 Task: Sort the products in the category "Intimacy" by price (lowest first).
Action: Mouse moved to (273, 134)
Screenshot: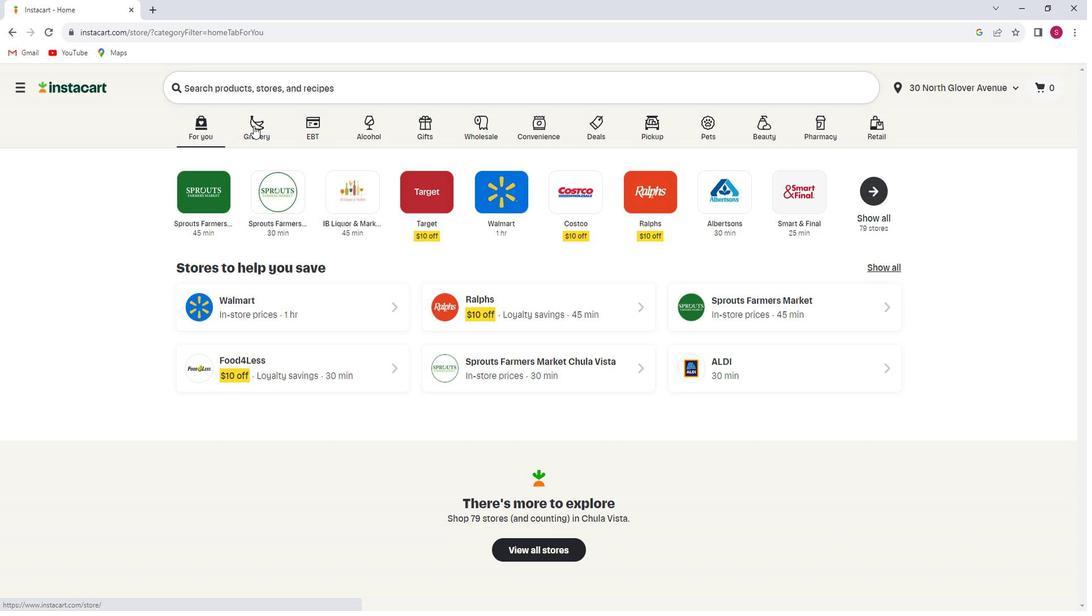 
Action: Mouse pressed left at (273, 134)
Screenshot: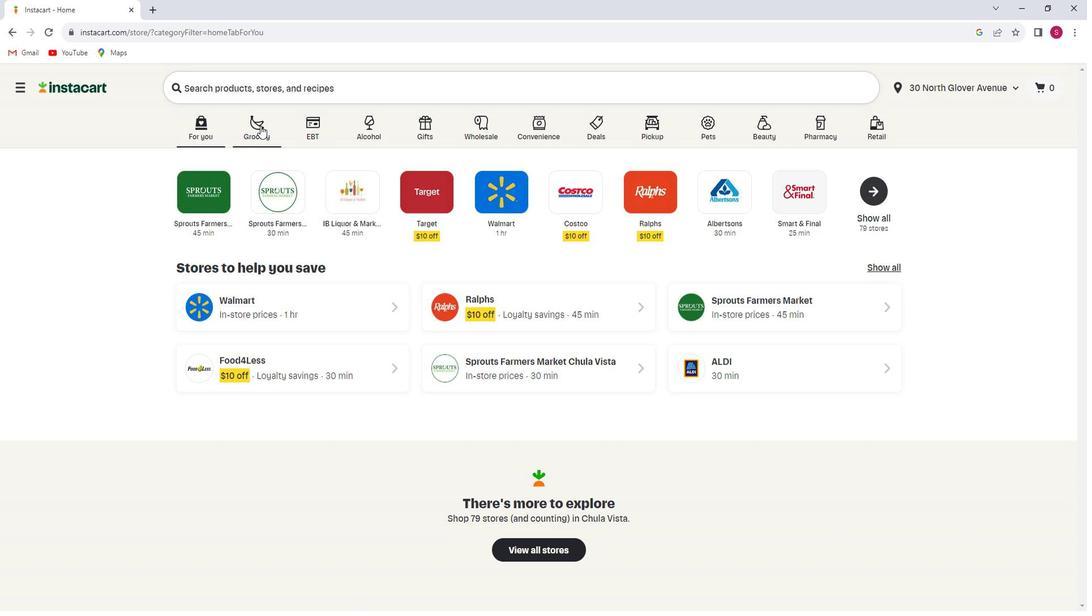 
Action: Mouse moved to (279, 355)
Screenshot: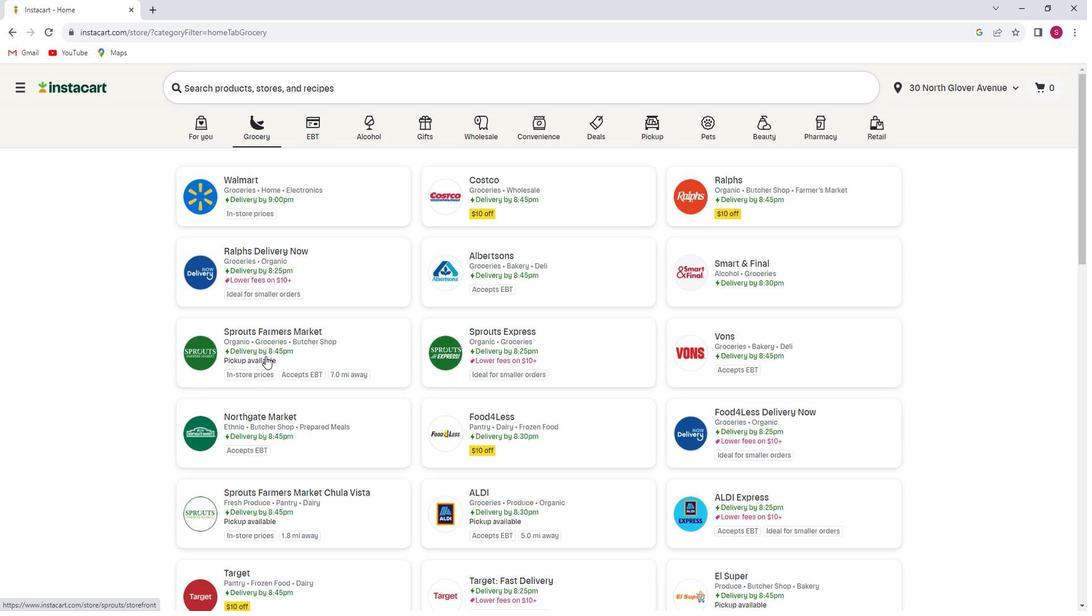 
Action: Mouse pressed left at (279, 355)
Screenshot: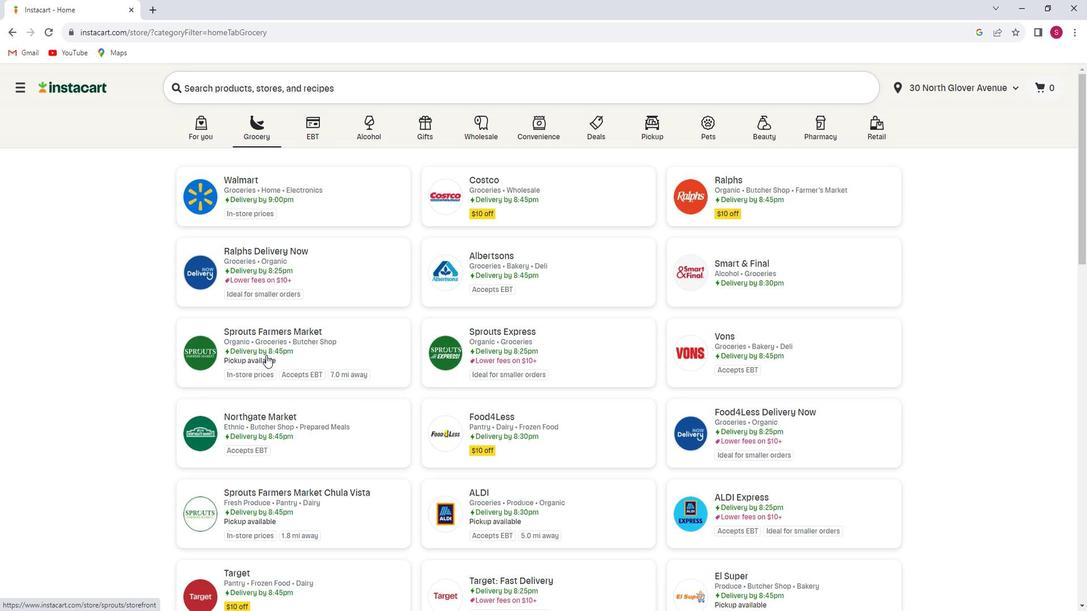 
Action: Mouse moved to (79, 393)
Screenshot: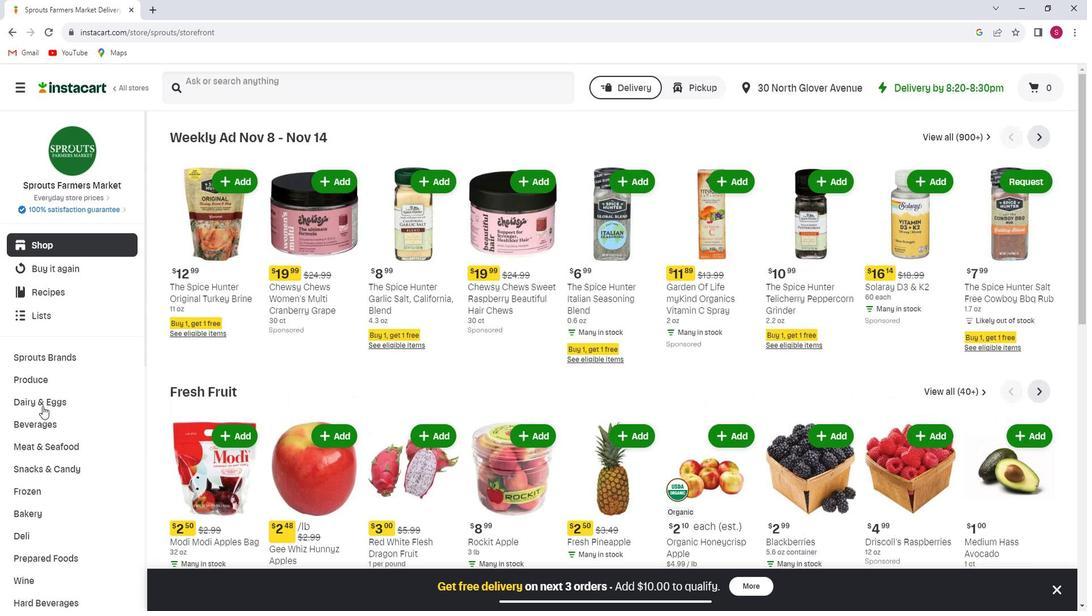 
Action: Mouse scrolled (79, 393) with delta (0, 0)
Screenshot: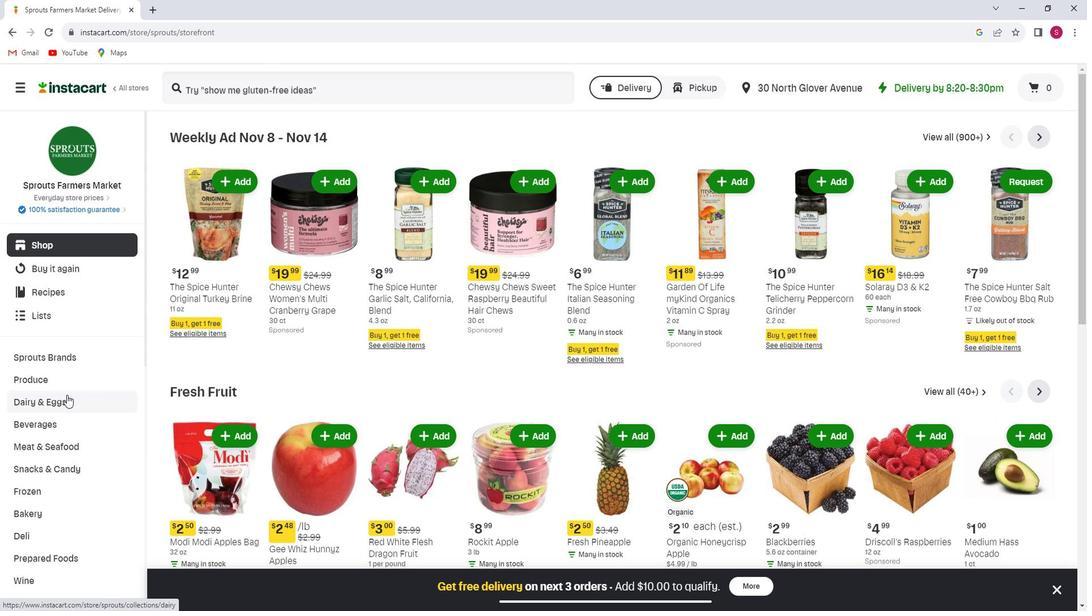 
Action: Mouse scrolled (79, 393) with delta (0, 0)
Screenshot: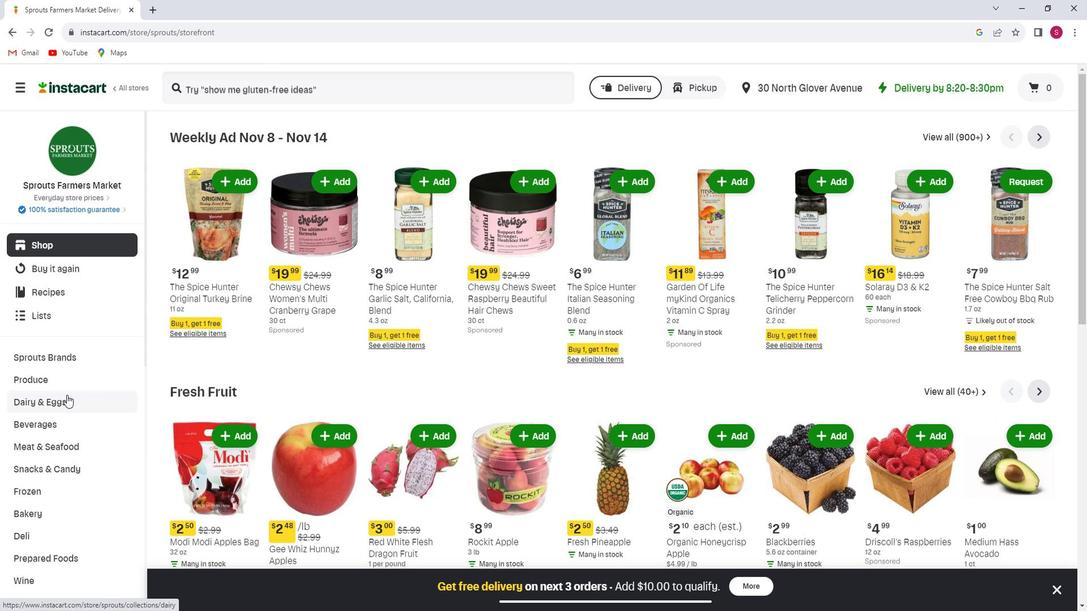 
Action: Mouse scrolled (79, 393) with delta (0, 0)
Screenshot: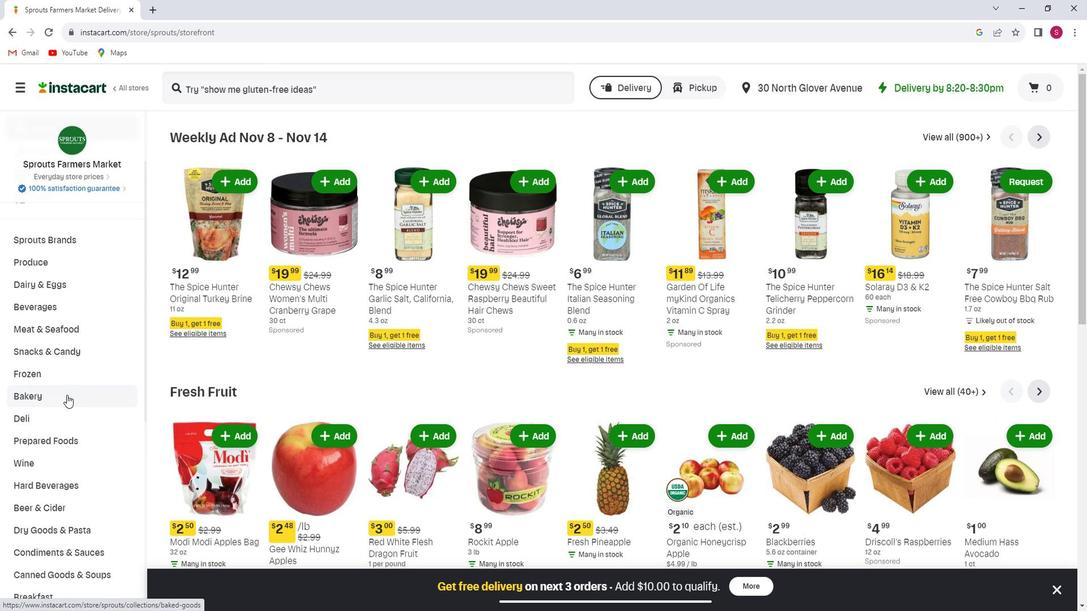 
Action: Mouse scrolled (79, 393) with delta (0, 0)
Screenshot: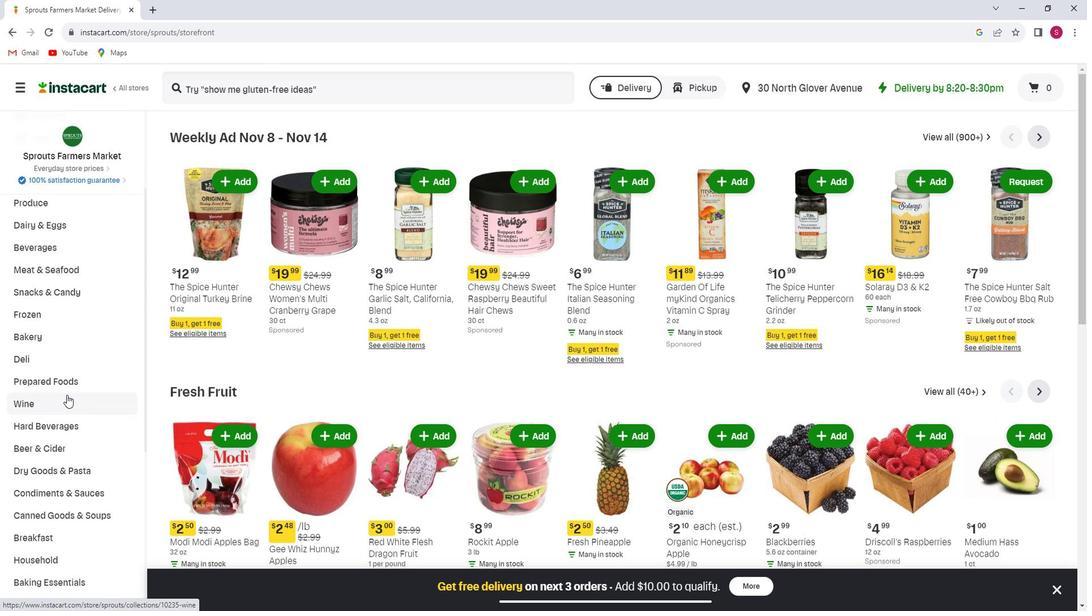 
Action: Mouse scrolled (79, 393) with delta (0, 0)
Screenshot: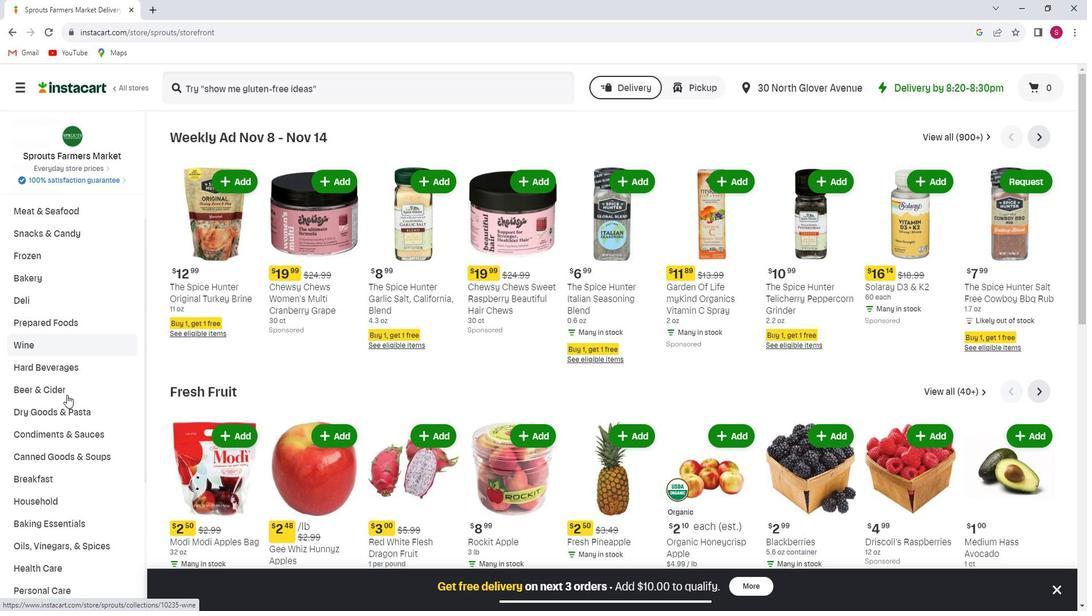 
Action: Mouse scrolled (79, 393) with delta (0, 0)
Screenshot: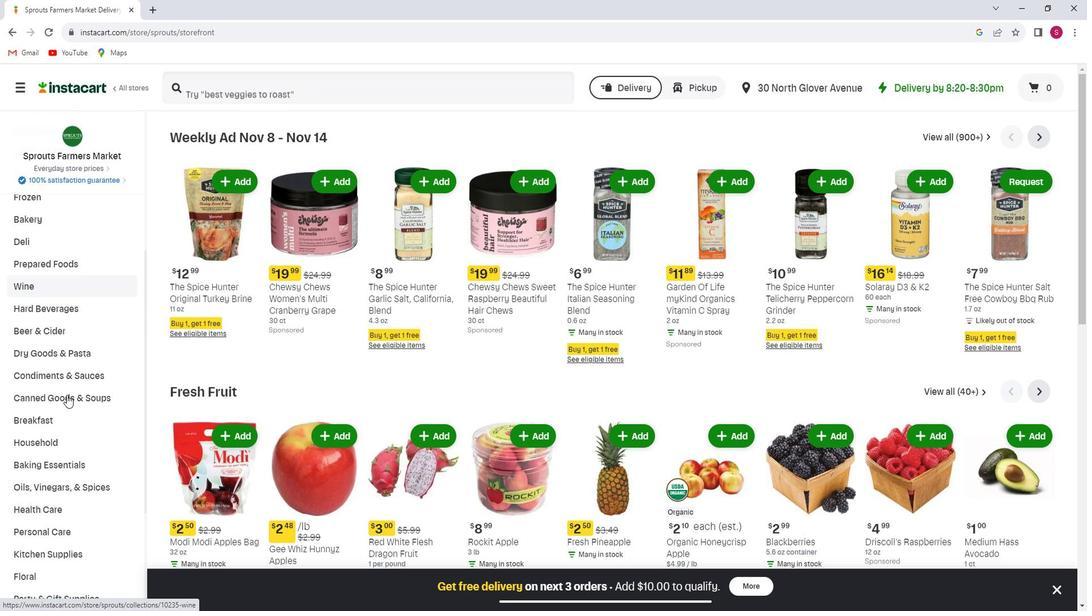 
Action: Mouse scrolled (79, 393) with delta (0, 0)
Screenshot: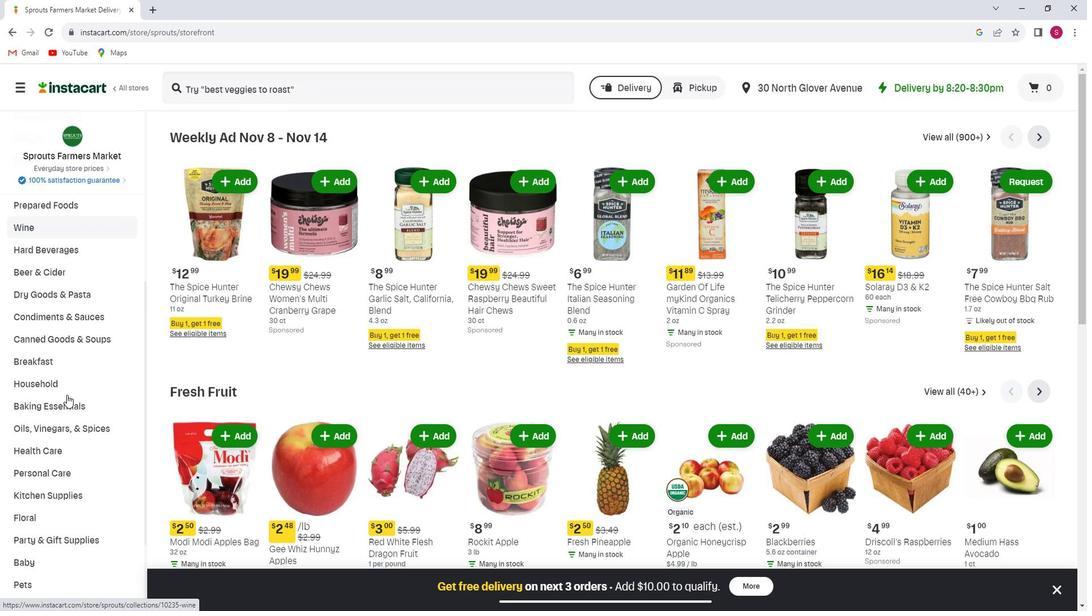
Action: Mouse moved to (70, 408)
Screenshot: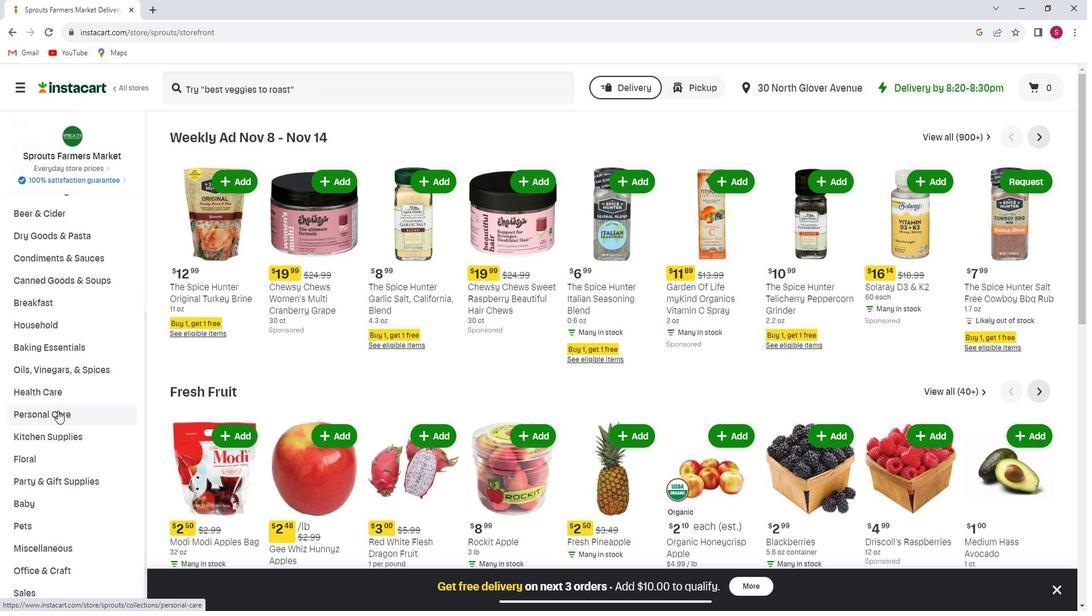
Action: Mouse pressed left at (70, 408)
Screenshot: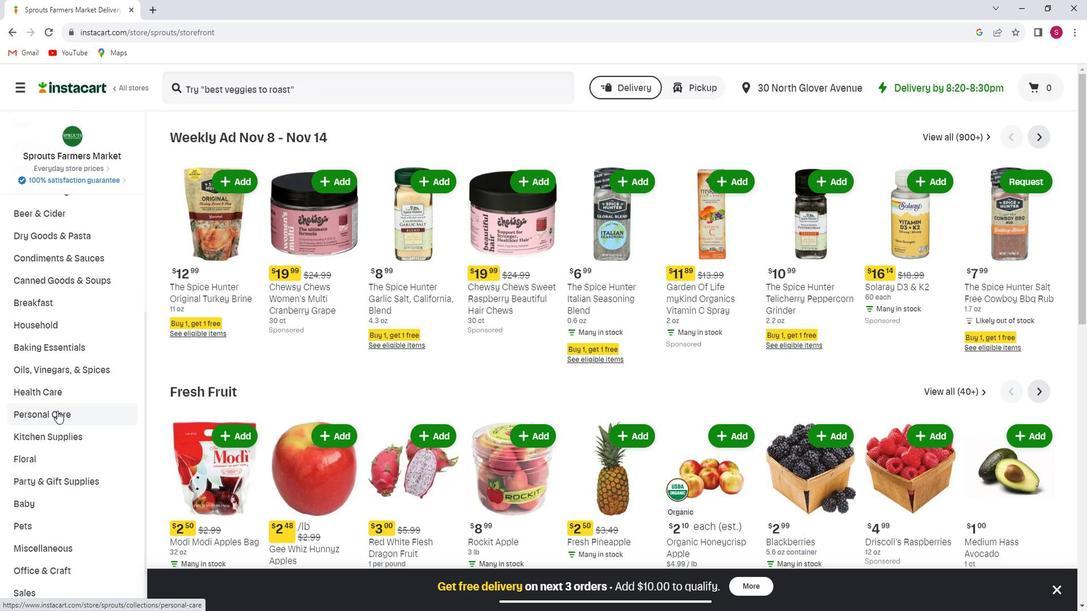 
Action: Mouse moved to (791, 173)
Screenshot: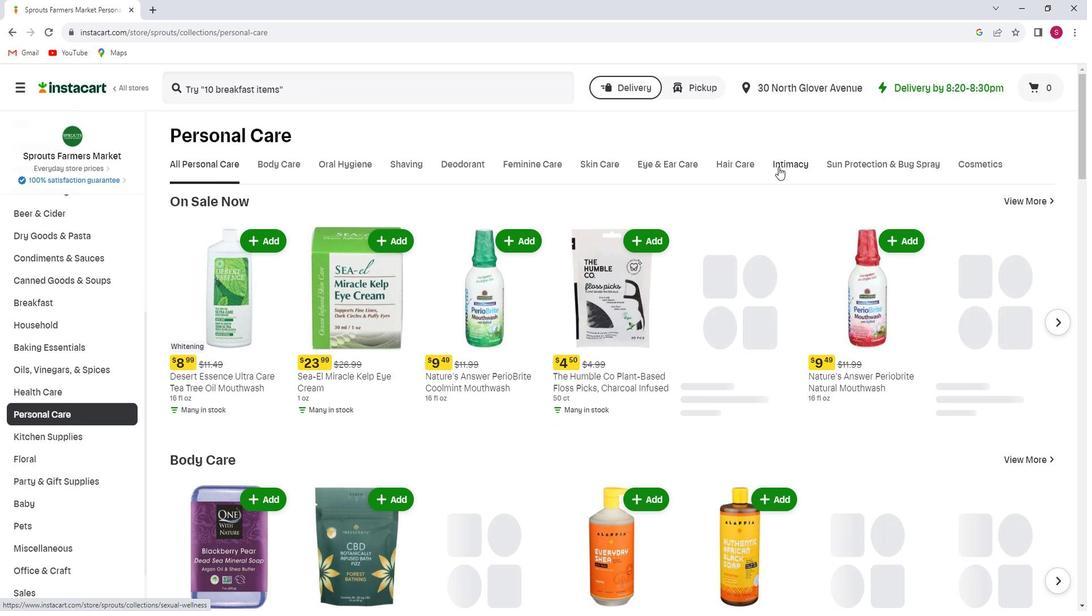 
Action: Mouse pressed left at (791, 173)
Screenshot: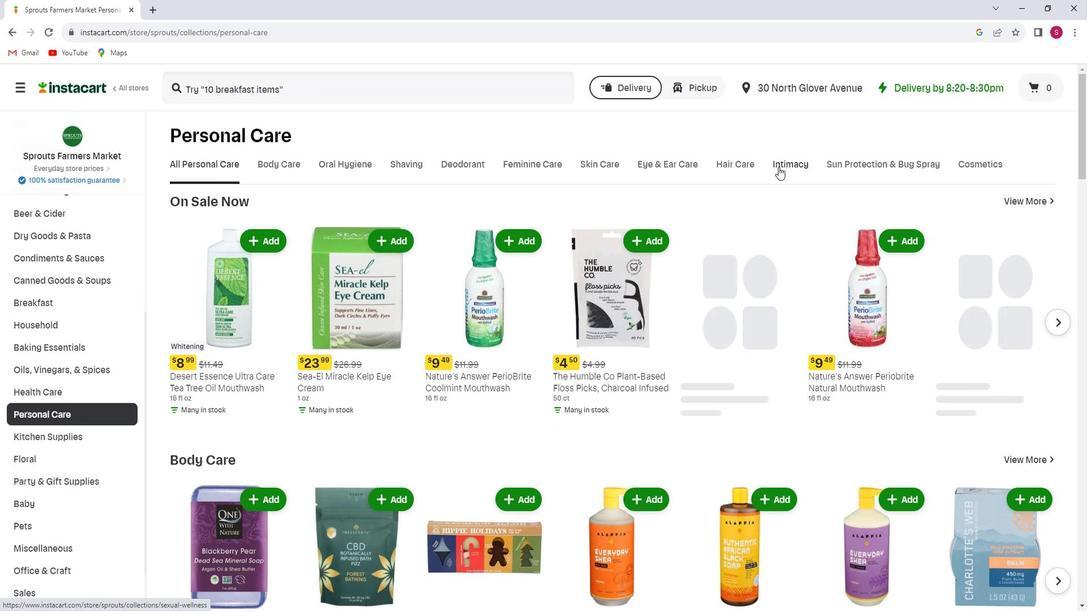 
Action: Mouse moved to (1034, 264)
Screenshot: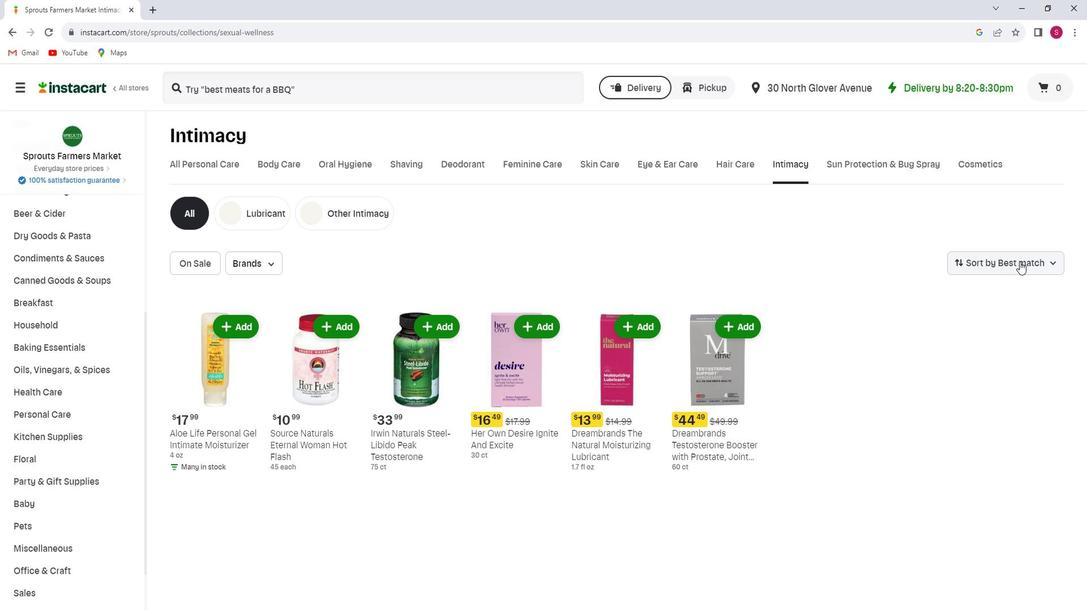 
Action: Mouse pressed left at (1034, 264)
Screenshot: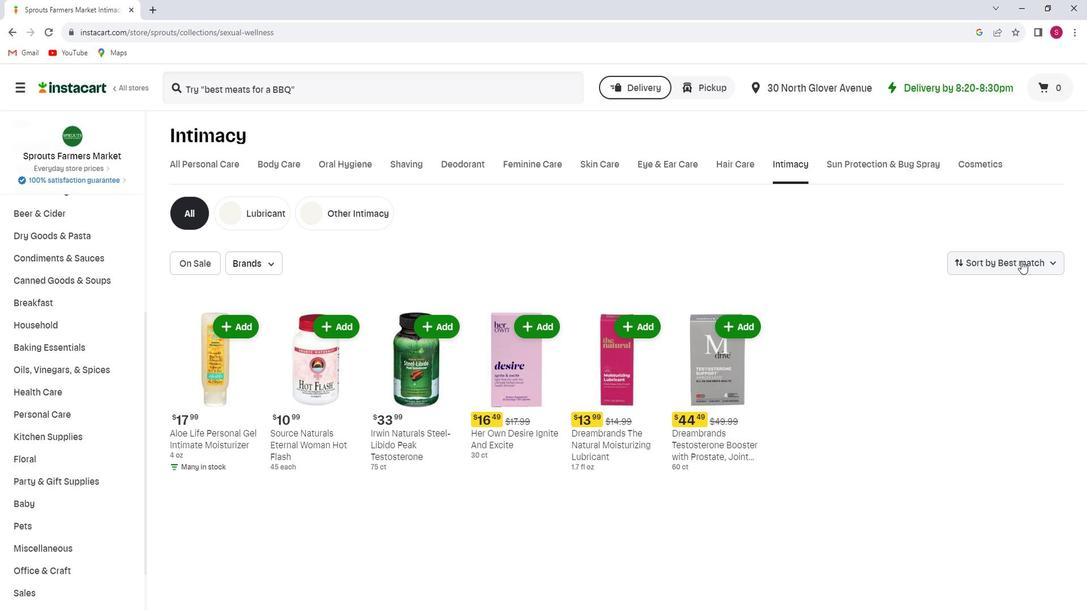 
Action: Mouse moved to (1039, 315)
Screenshot: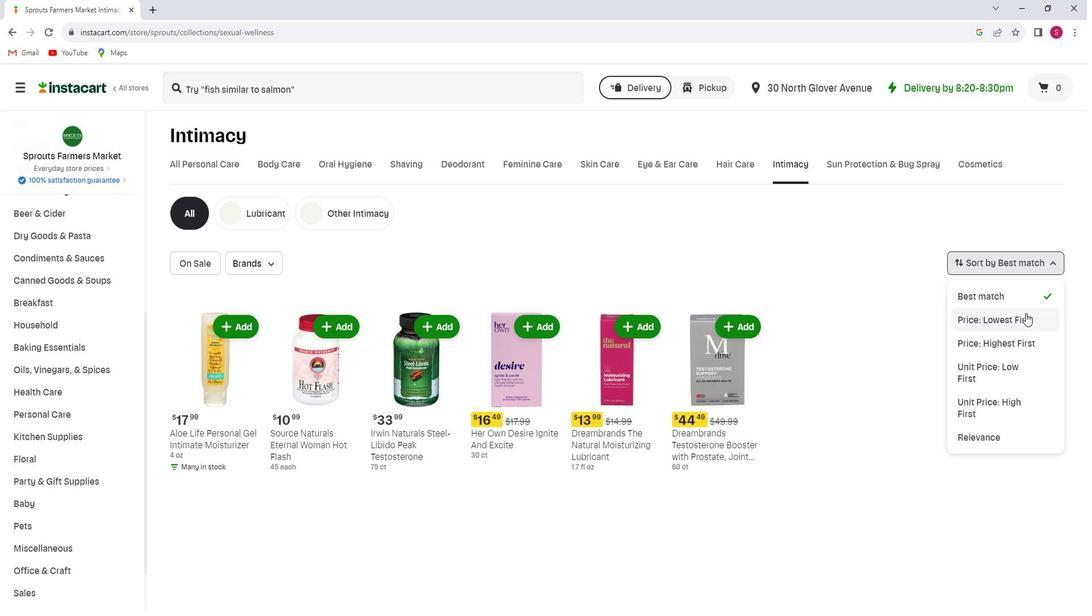 
Action: Mouse pressed left at (1039, 315)
Screenshot: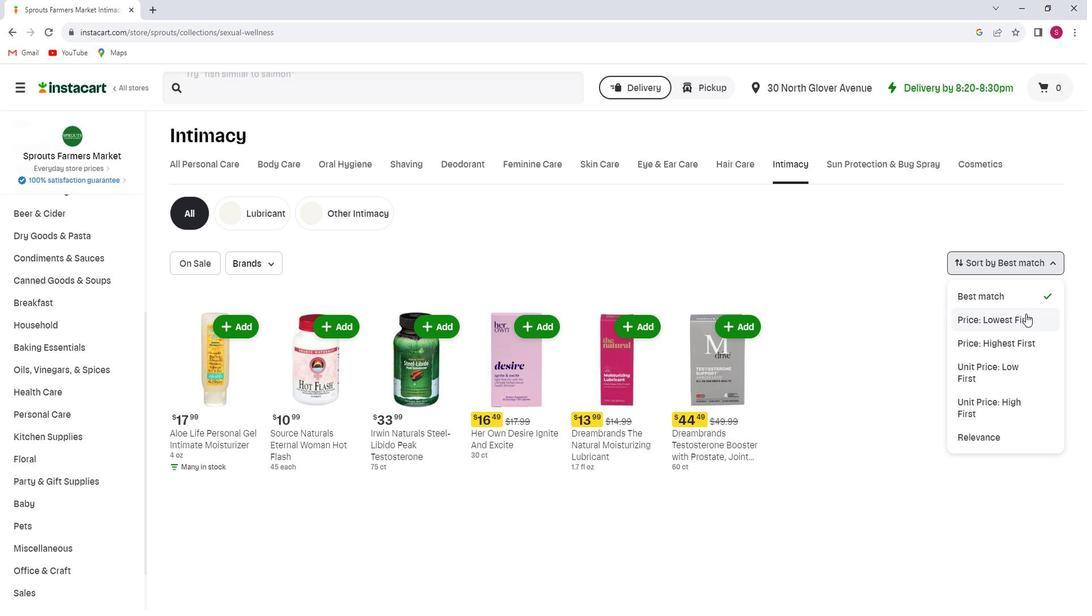 
Action: Mouse moved to (1034, 315)
Screenshot: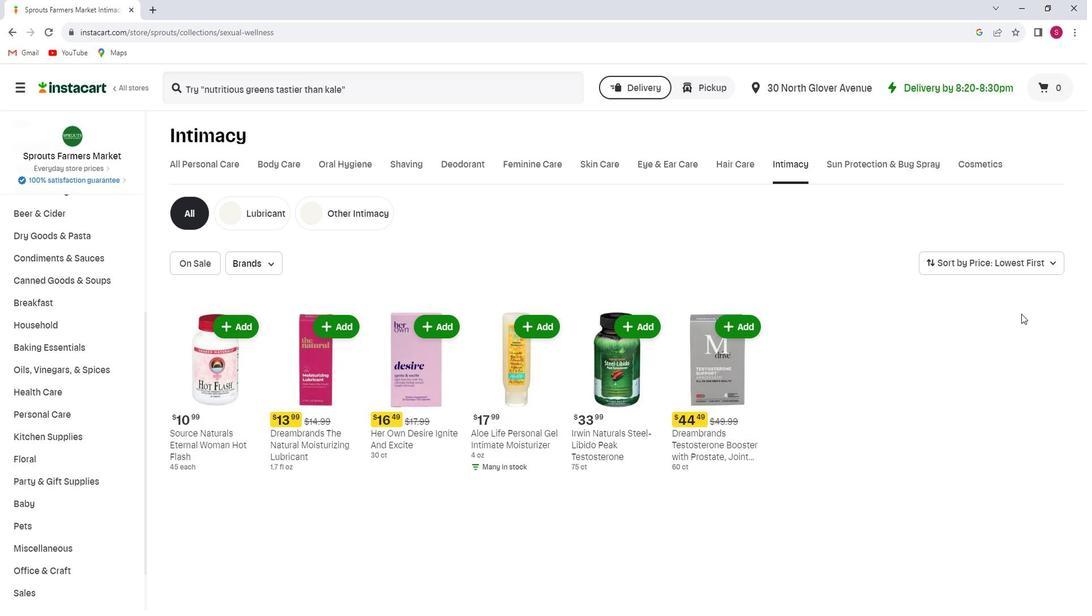 
